 Task: Add Dr. Bronner's 18-in-1 Hemp Eucalyptus Pure-Castile Soap to the cart.
Action: Mouse moved to (1011, 364)
Screenshot: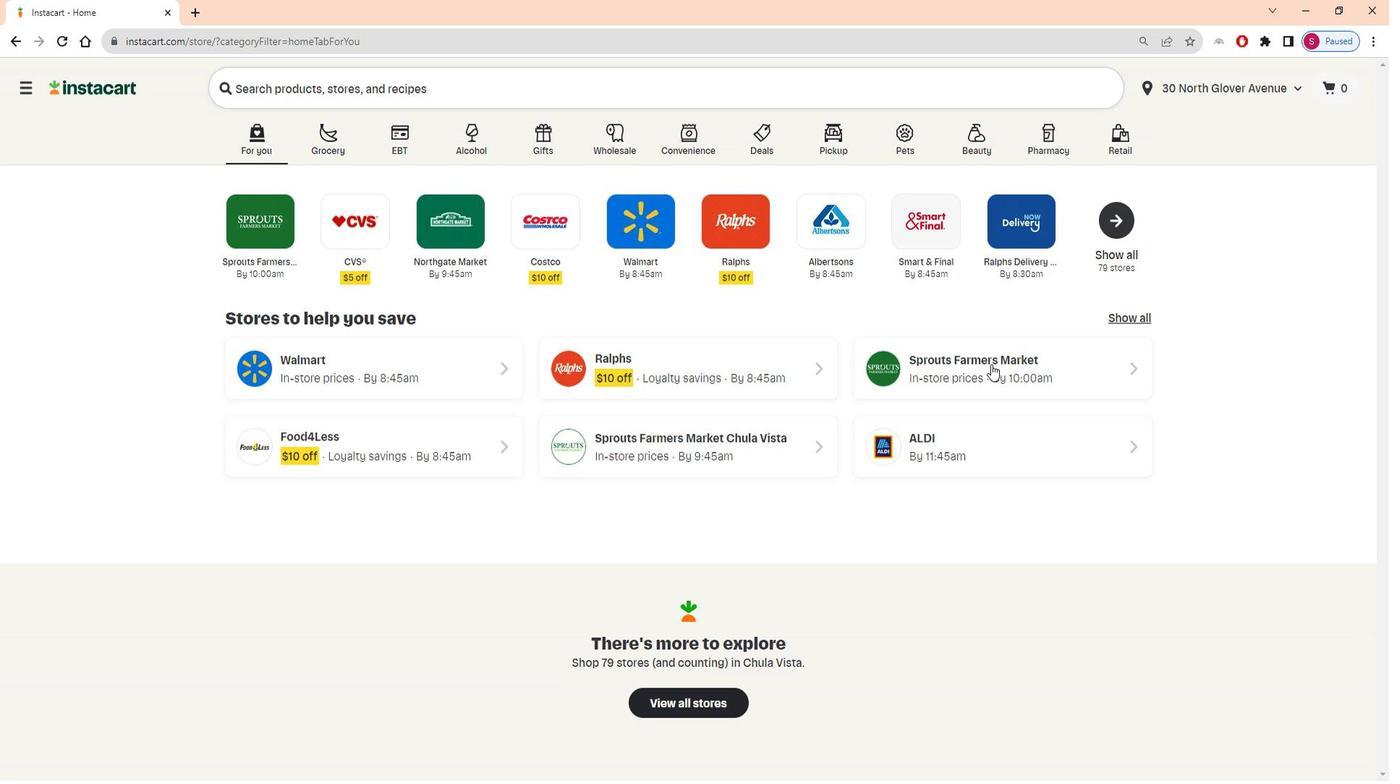 
Action: Mouse pressed left at (1011, 364)
Screenshot: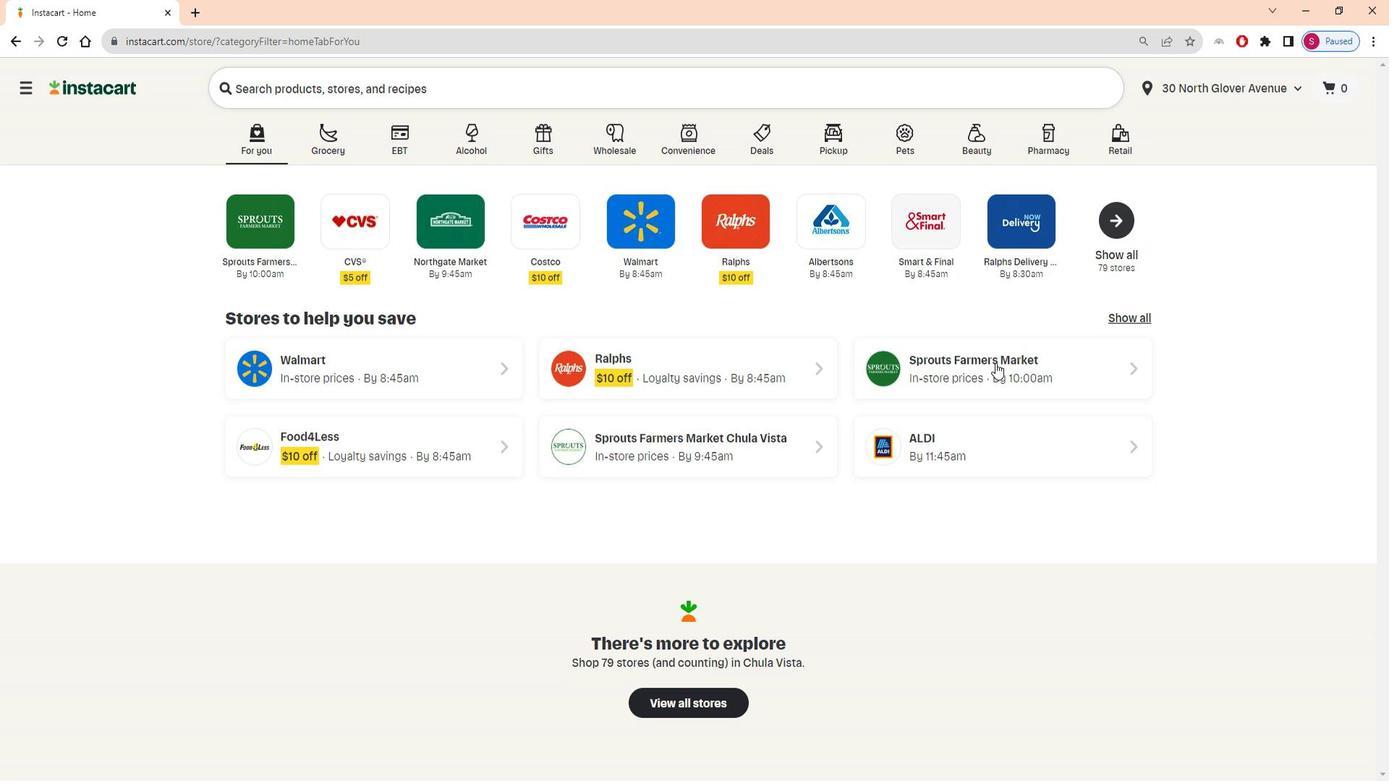 
Action: Mouse moved to (107, 469)
Screenshot: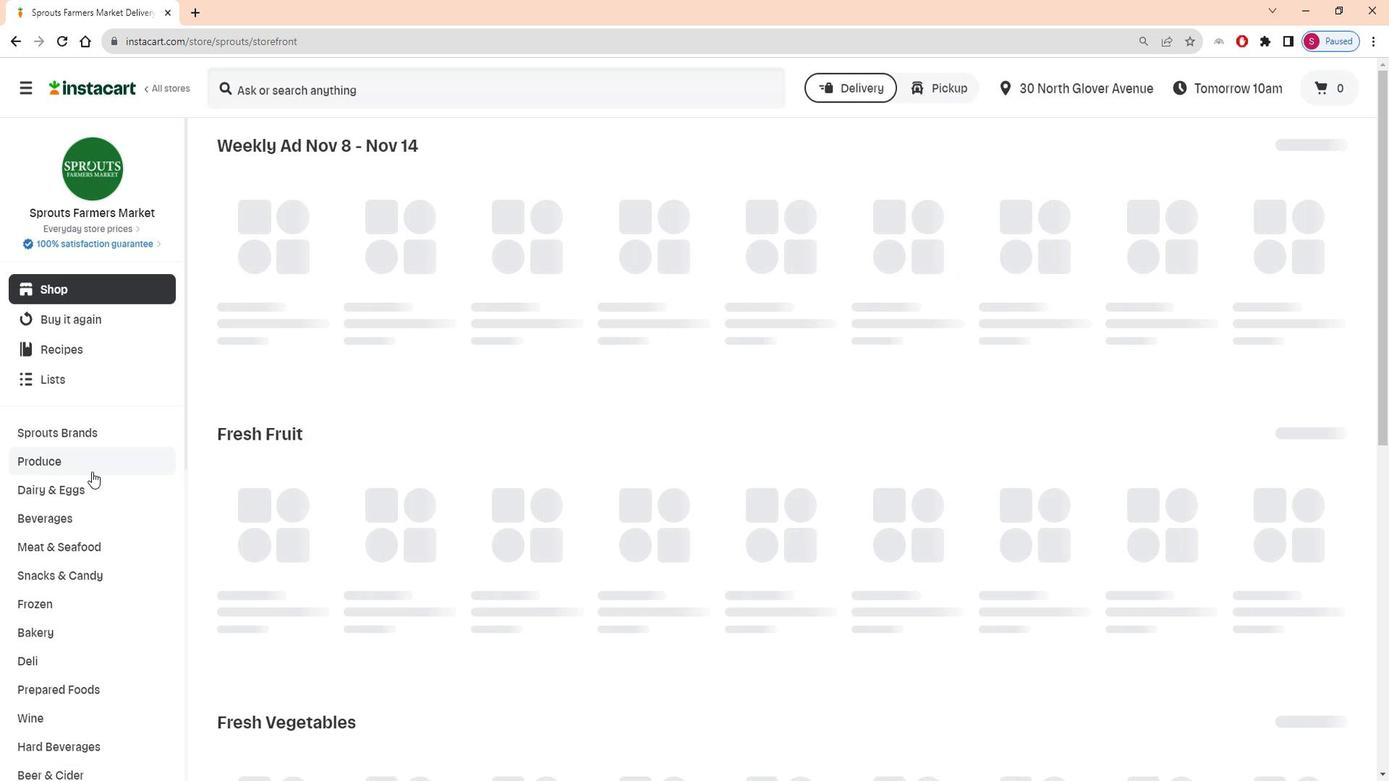 
Action: Mouse scrolled (107, 469) with delta (0, 0)
Screenshot: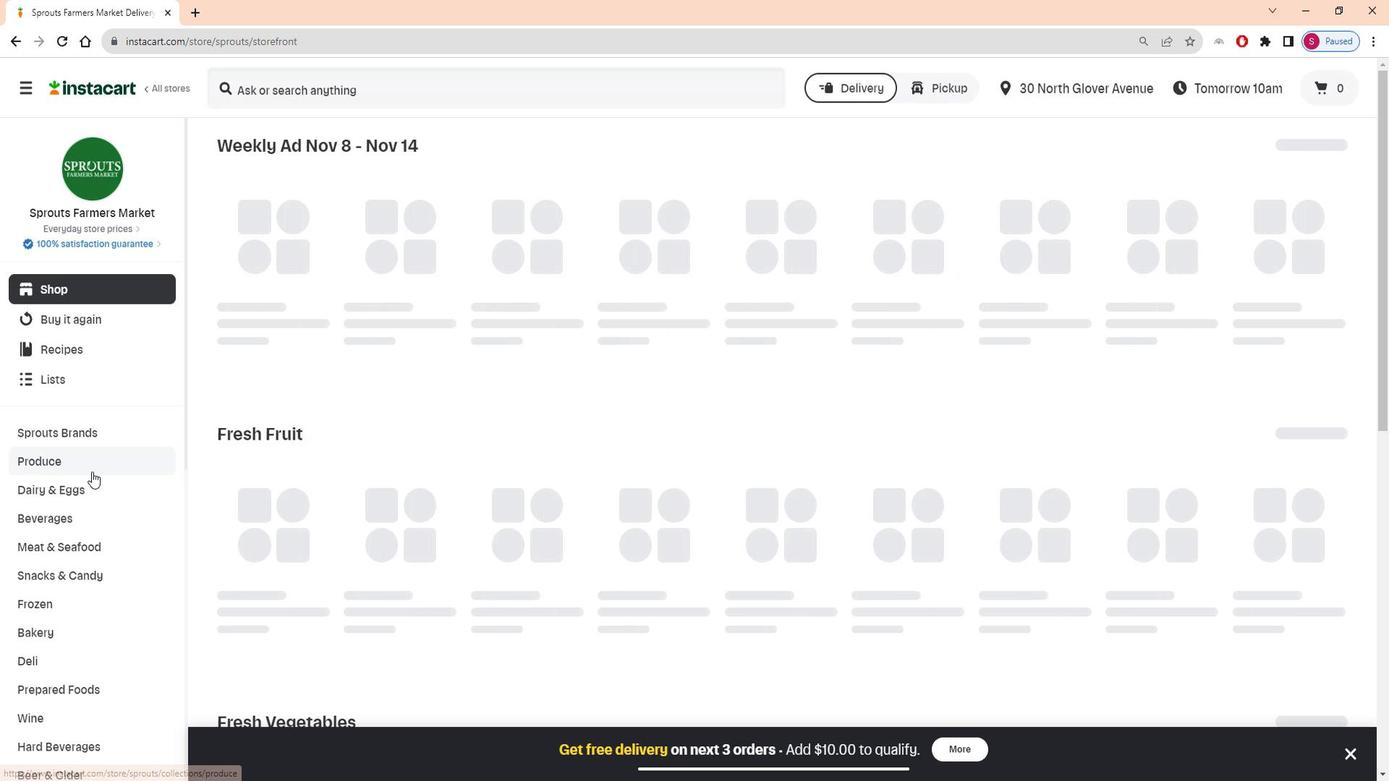 
Action: Mouse scrolled (107, 469) with delta (0, 0)
Screenshot: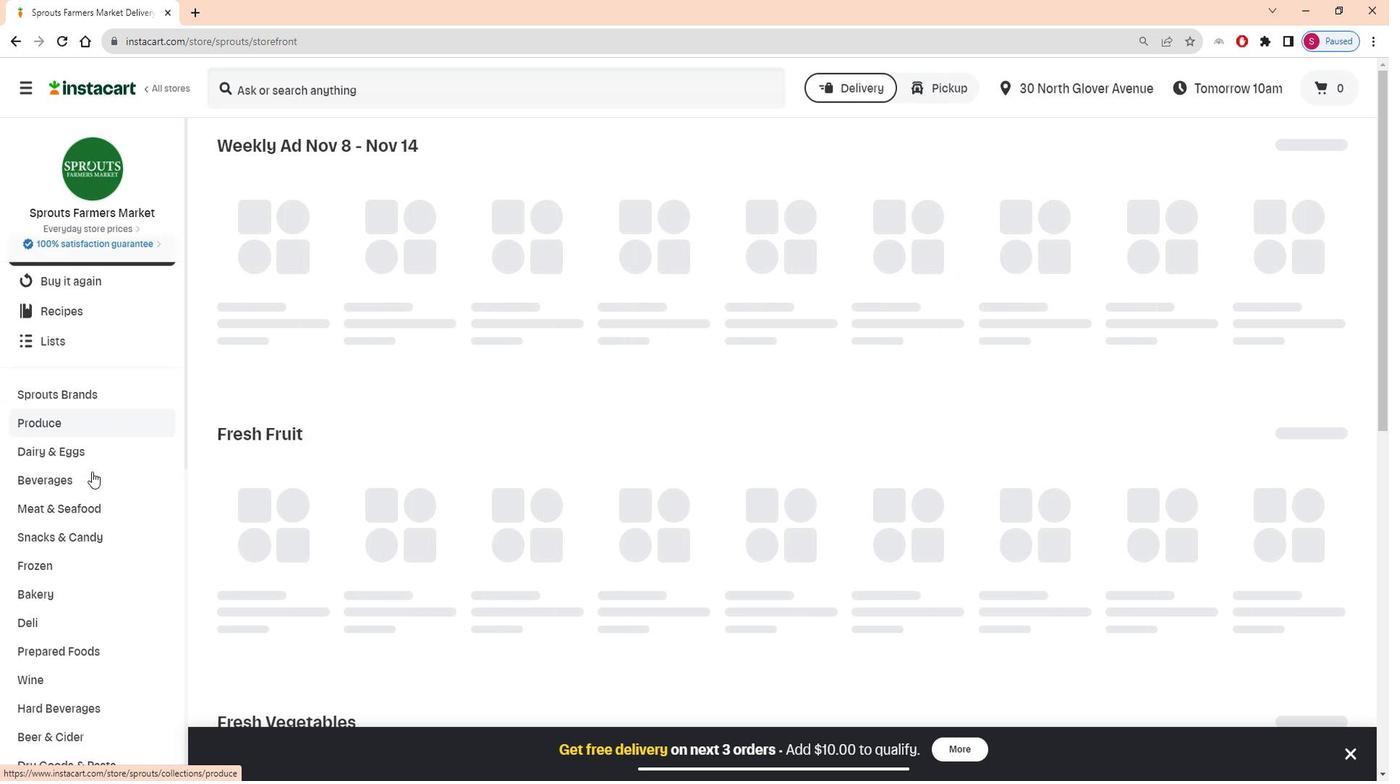 
Action: Mouse scrolled (107, 469) with delta (0, 0)
Screenshot: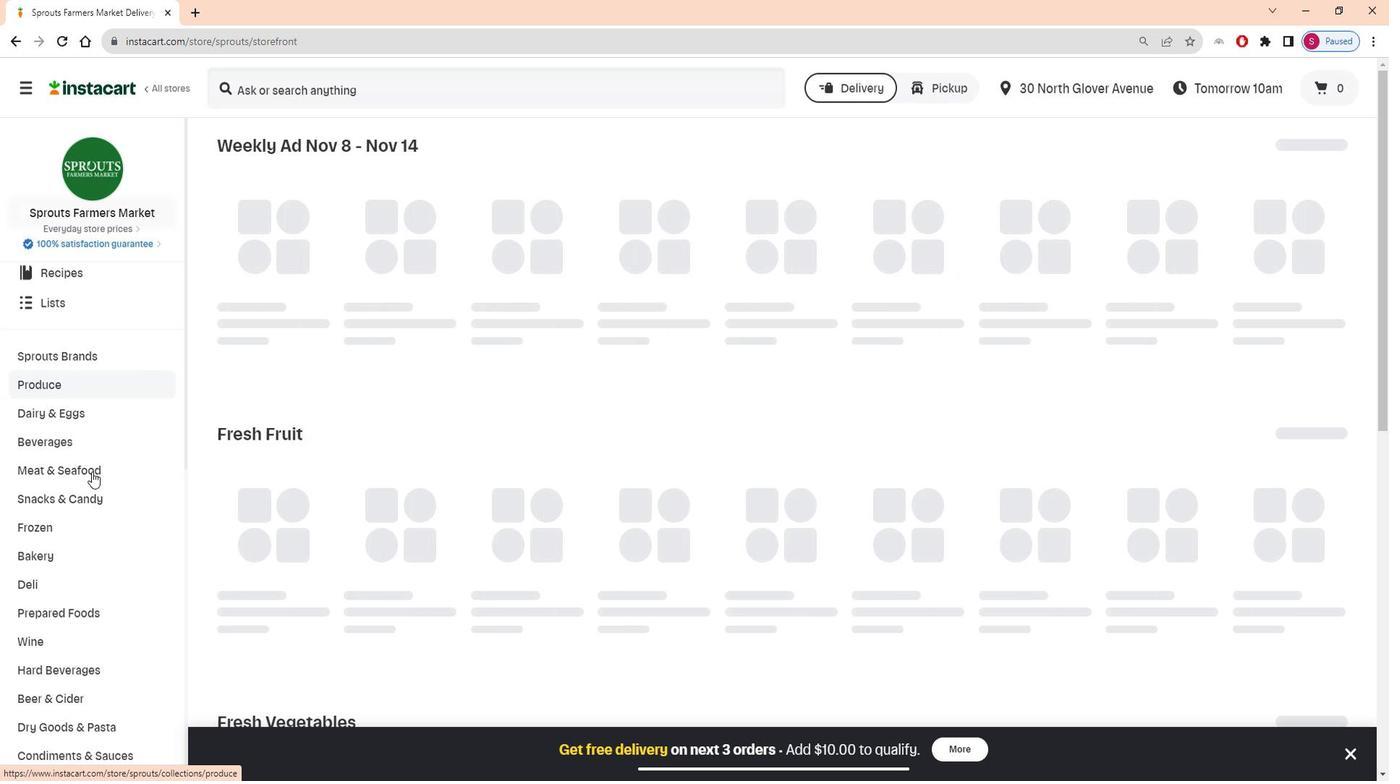 
Action: Mouse scrolled (107, 469) with delta (0, 0)
Screenshot: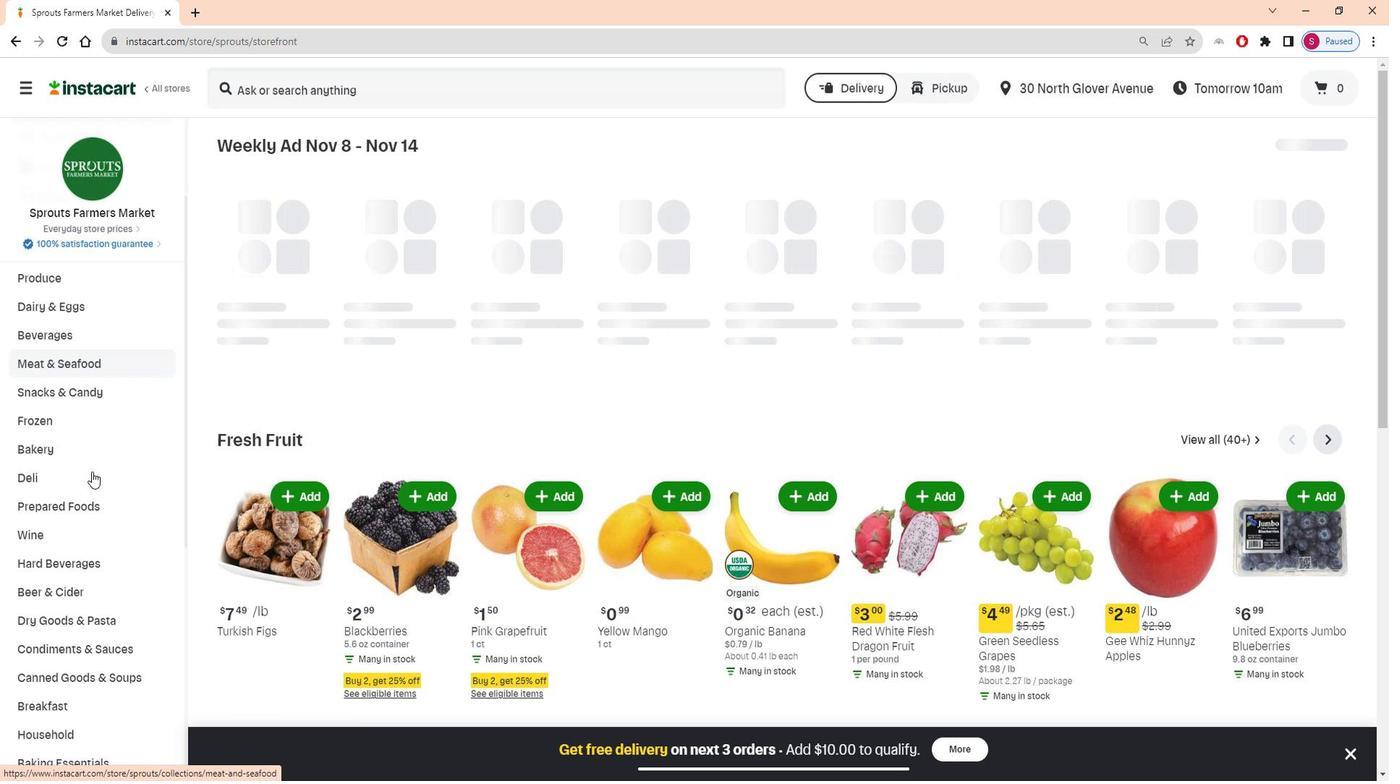 
Action: Mouse moved to (85, 715)
Screenshot: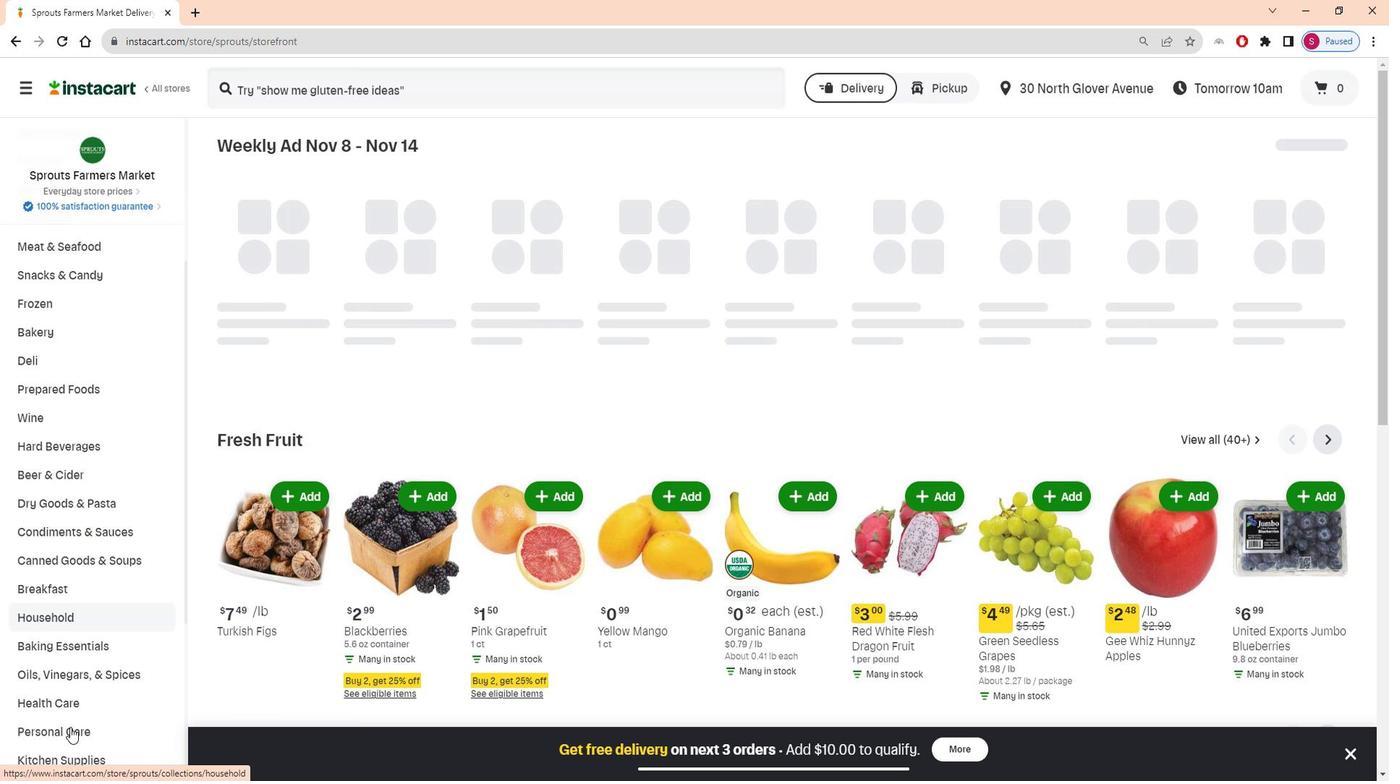 
Action: Mouse pressed left at (85, 715)
Screenshot: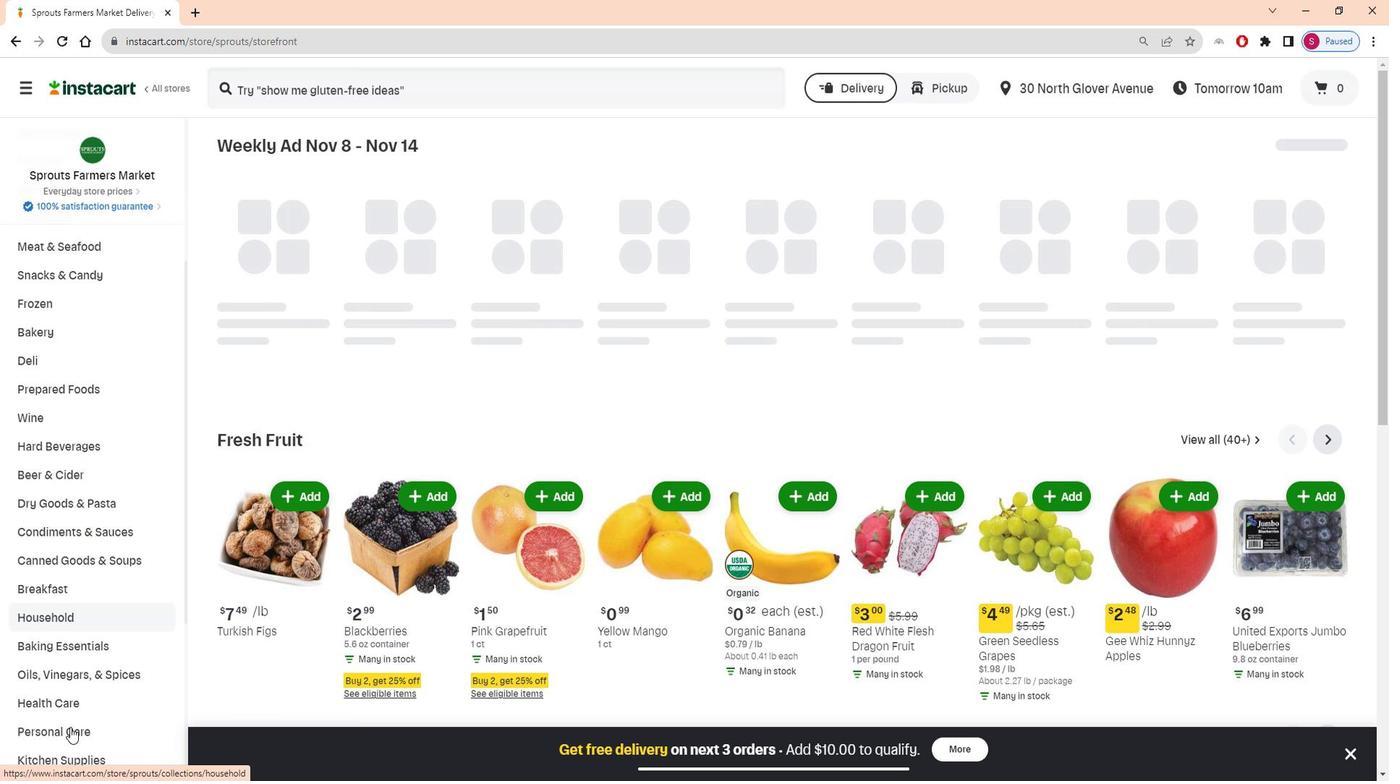
Action: Mouse moved to (366, 199)
Screenshot: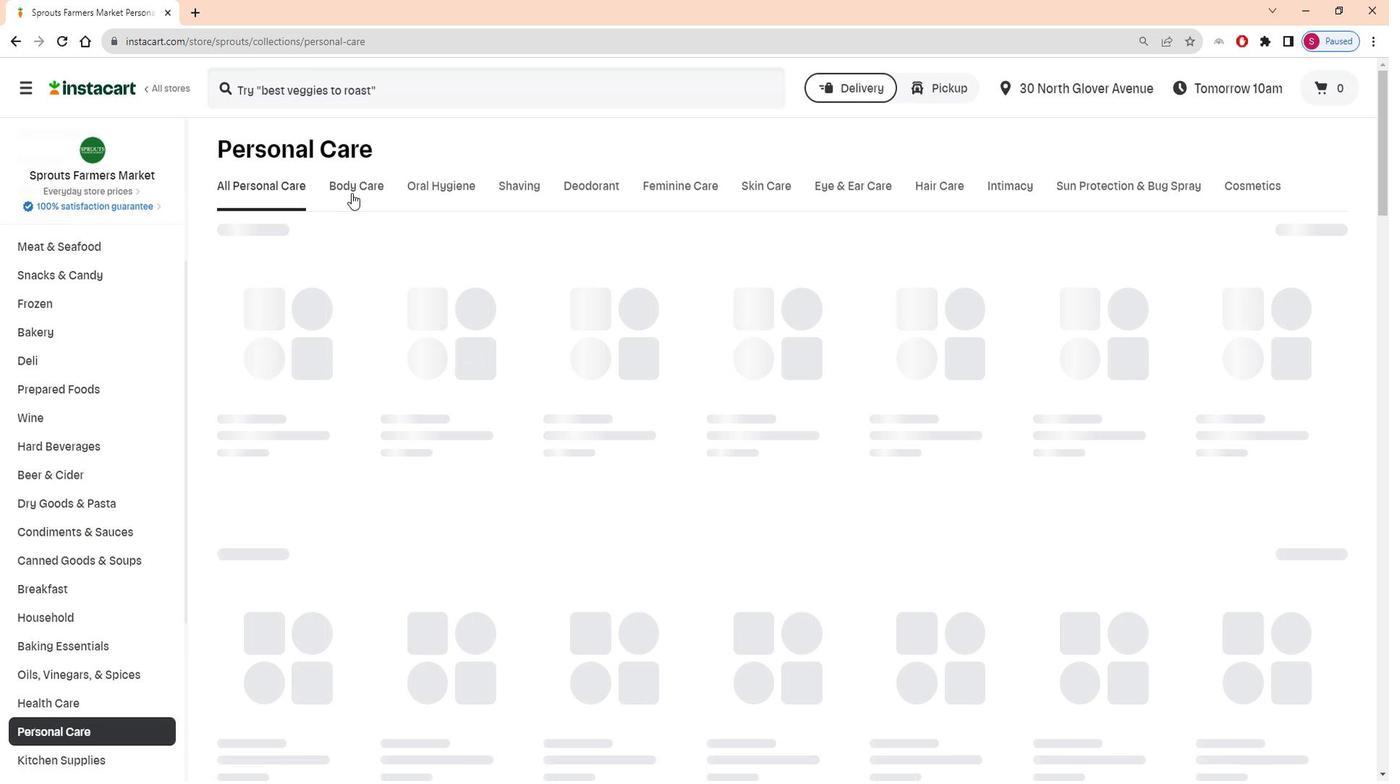 
Action: Mouse pressed left at (366, 199)
Screenshot: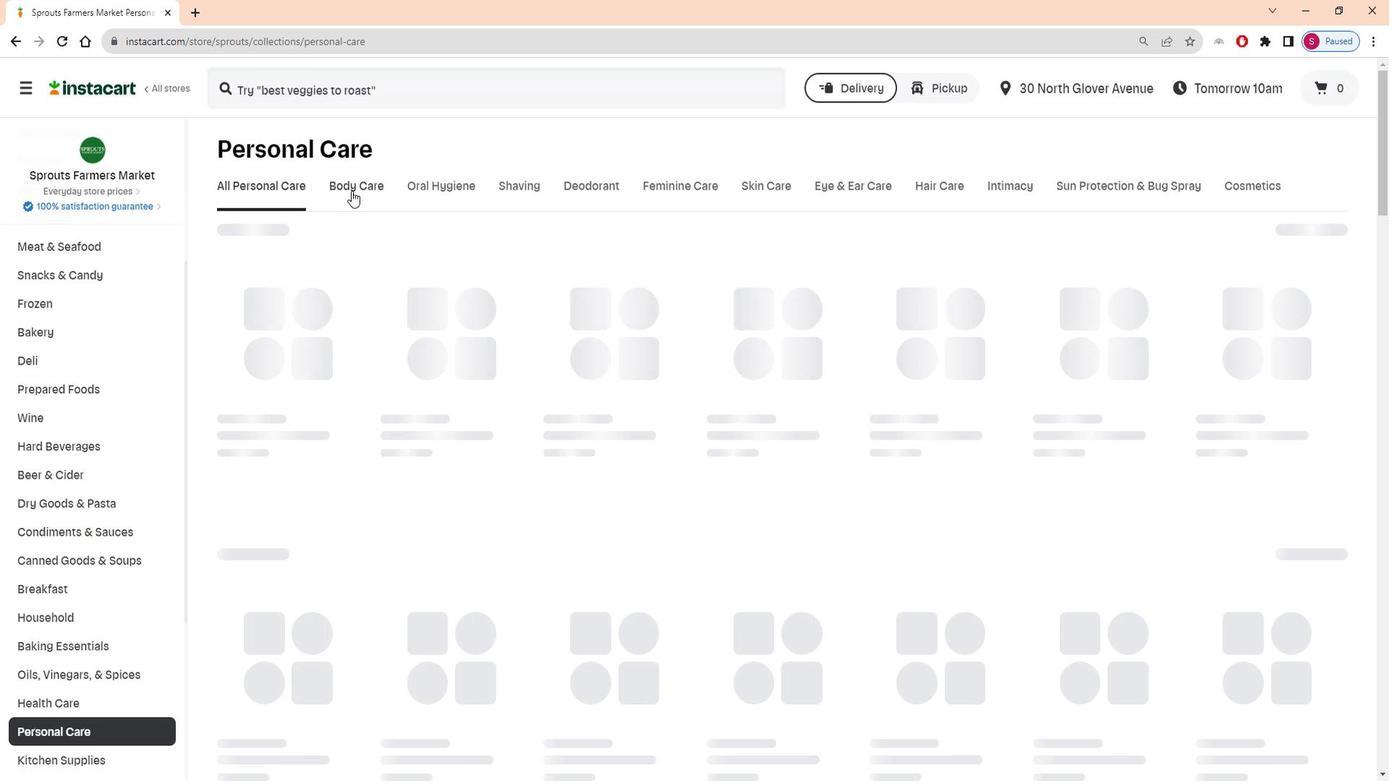 
Action: Mouse moved to (503, 262)
Screenshot: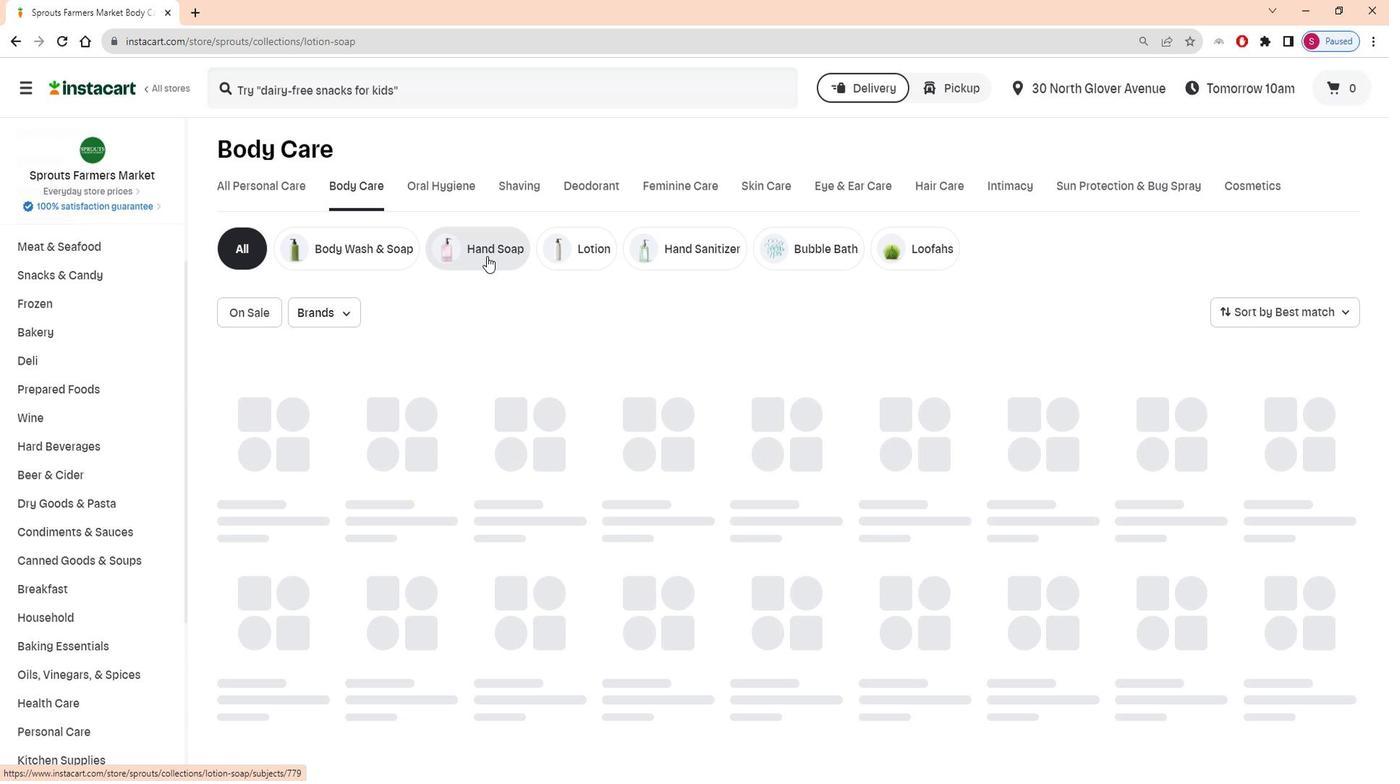 
Action: Mouse pressed left at (503, 262)
Screenshot: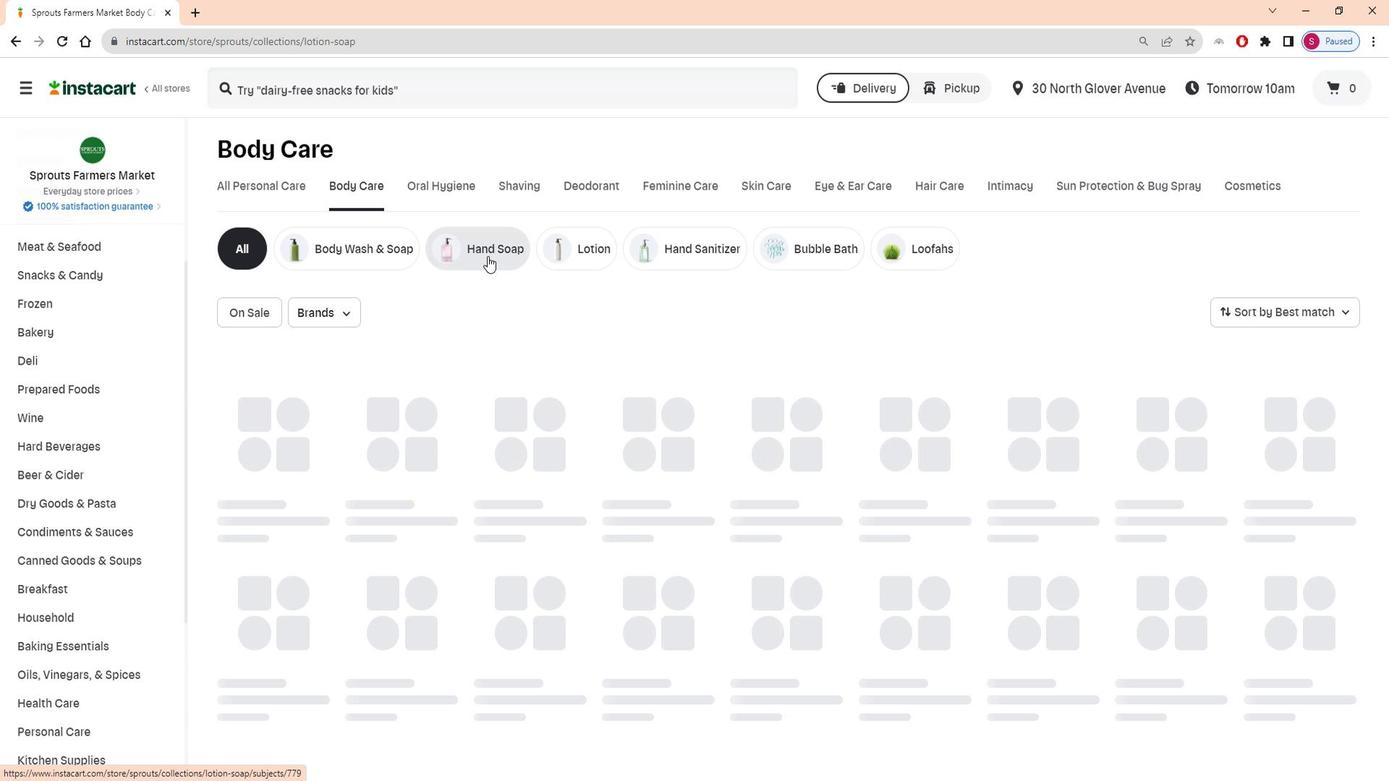 
Action: Mouse moved to (622, 325)
Screenshot: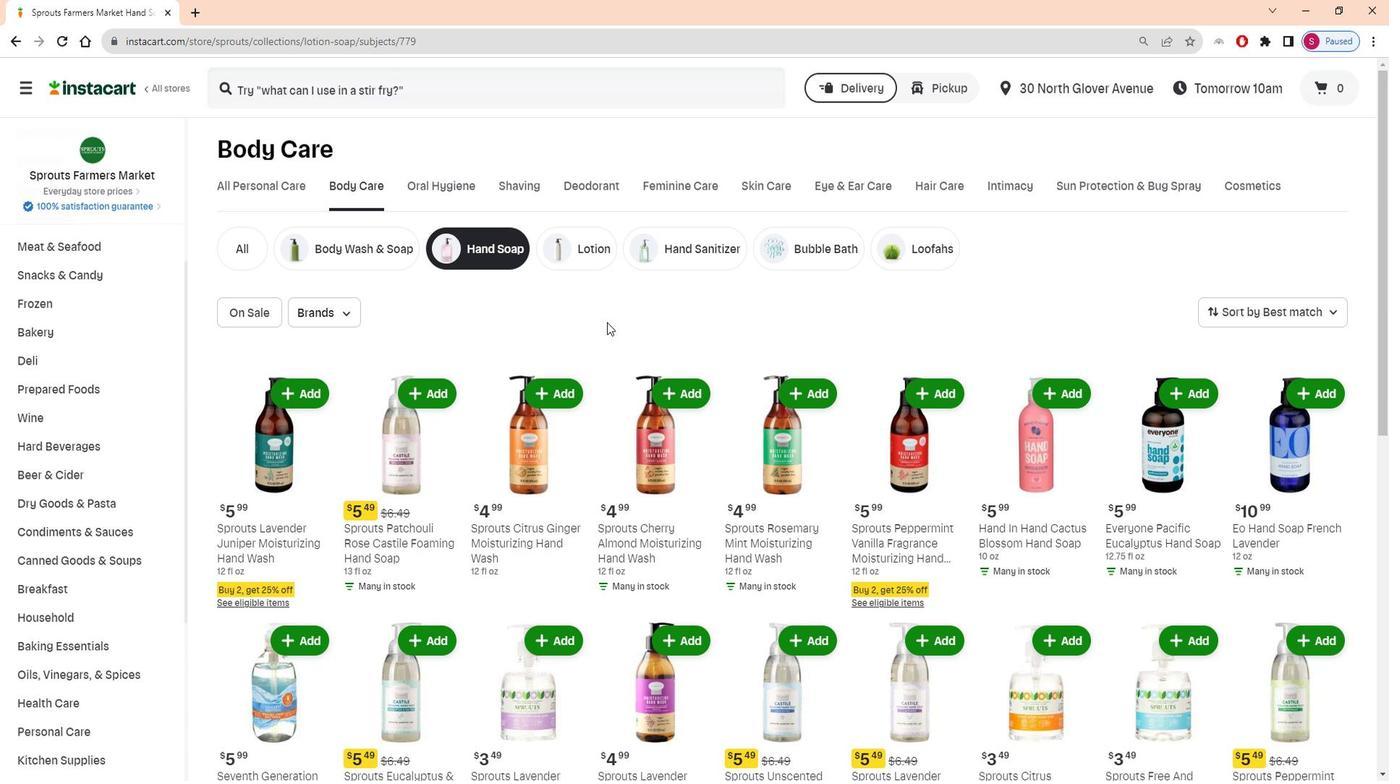 
Action: Mouse scrolled (622, 324) with delta (0, 0)
Screenshot: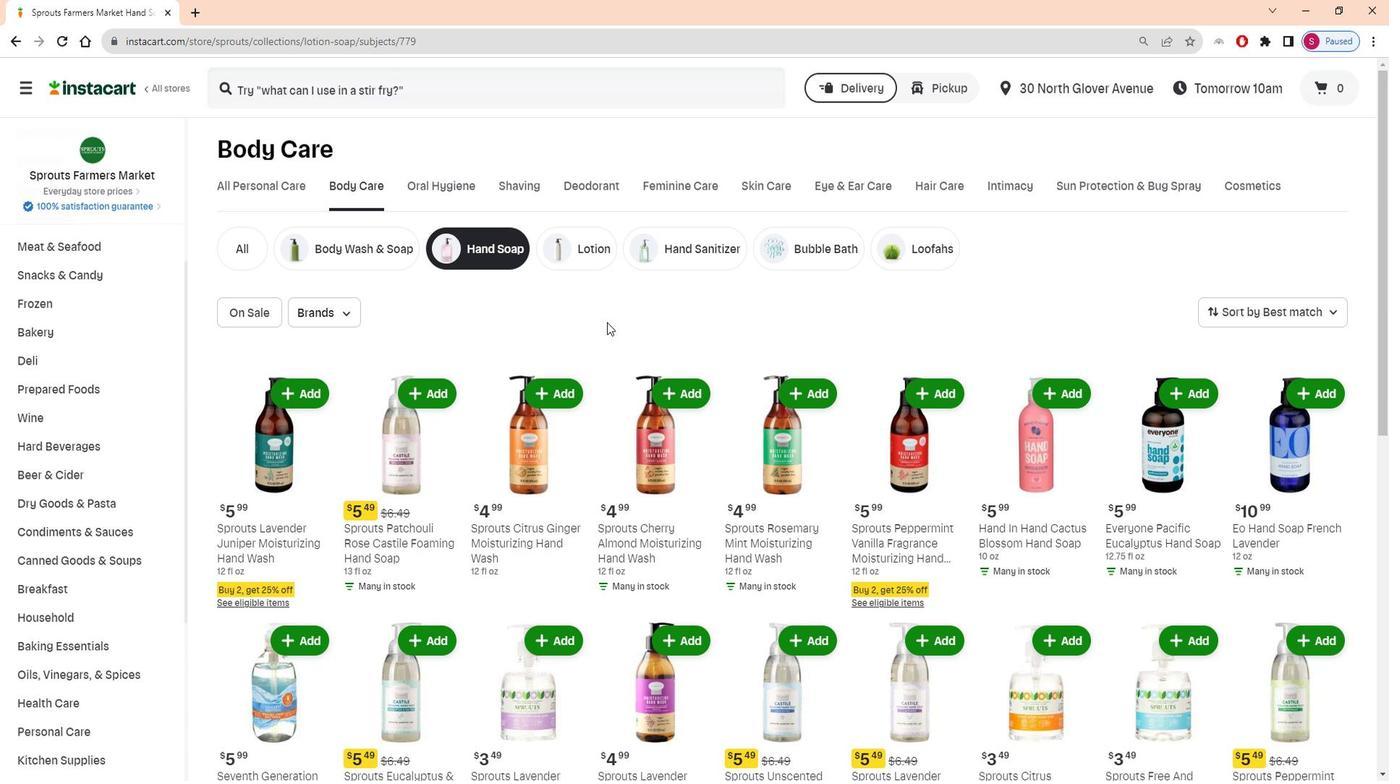 
Action: Mouse moved to (622, 325)
Screenshot: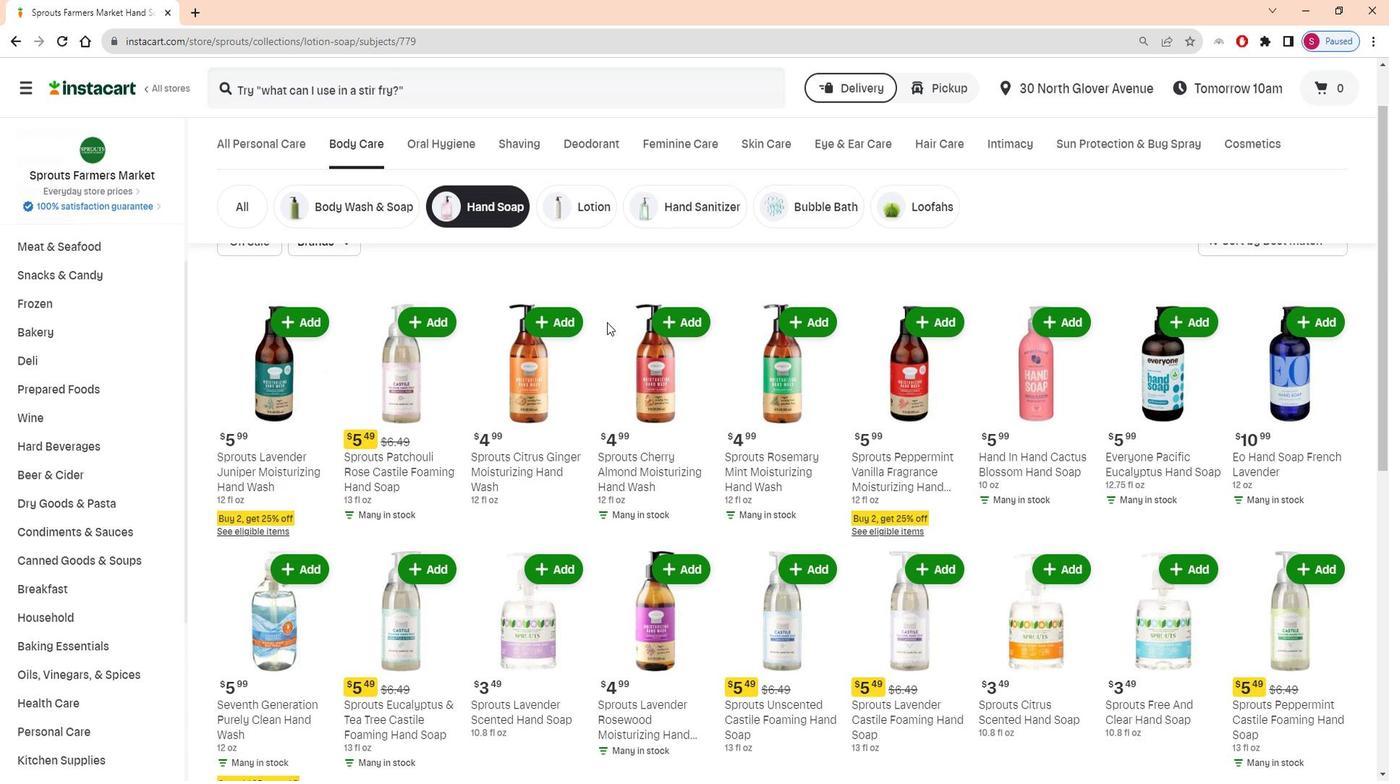 
Action: Mouse scrolled (622, 324) with delta (0, 0)
Screenshot: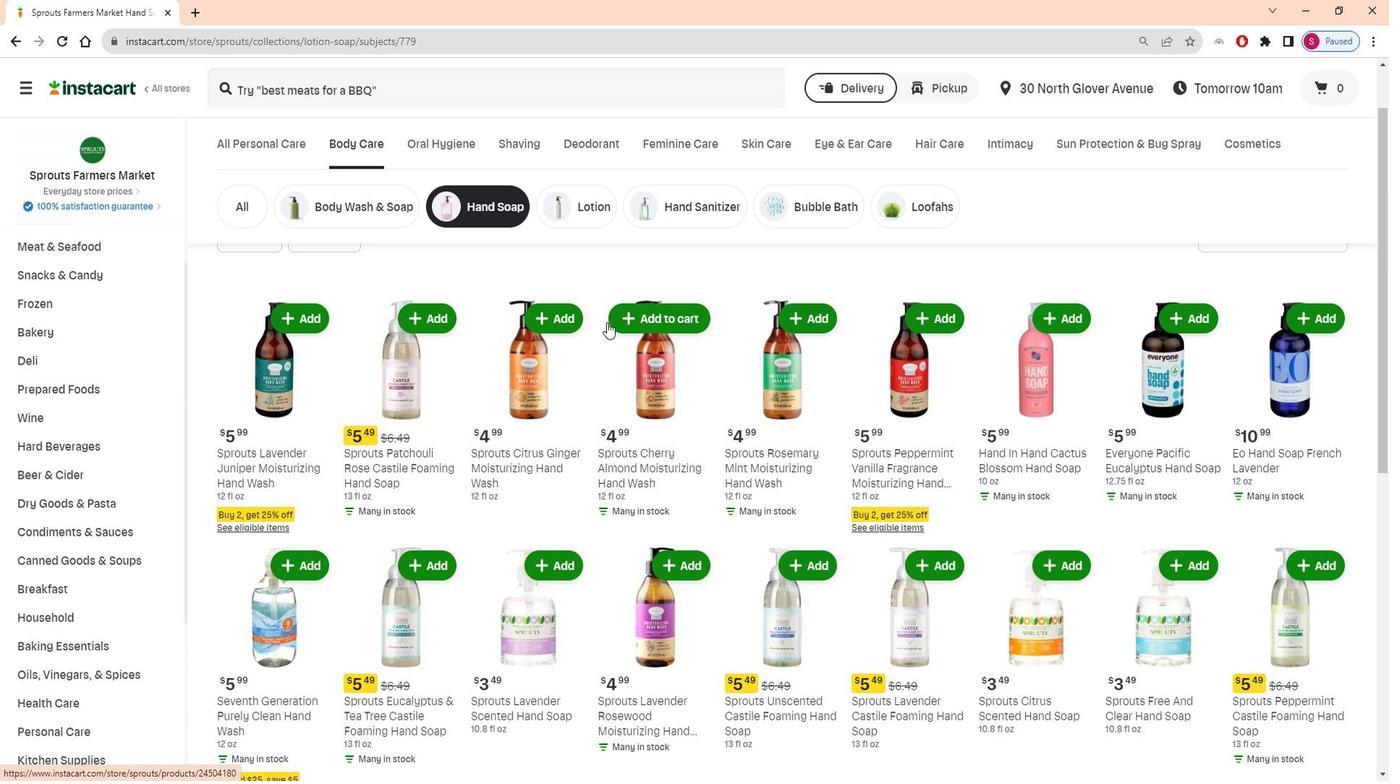 
Action: Mouse scrolled (622, 324) with delta (0, 0)
Screenshot: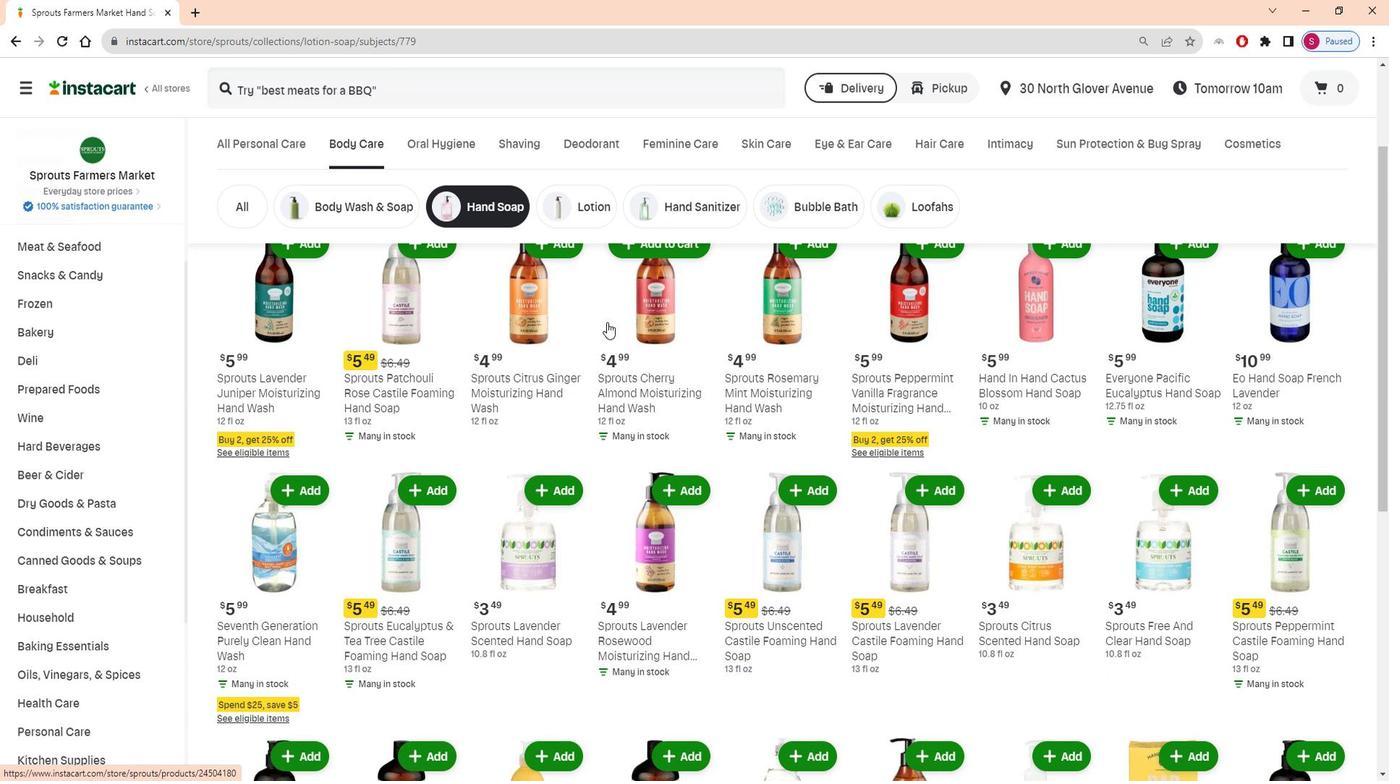 
Action: Mouse scrolled (622, 324) with delta (0, 0)
Screenshot: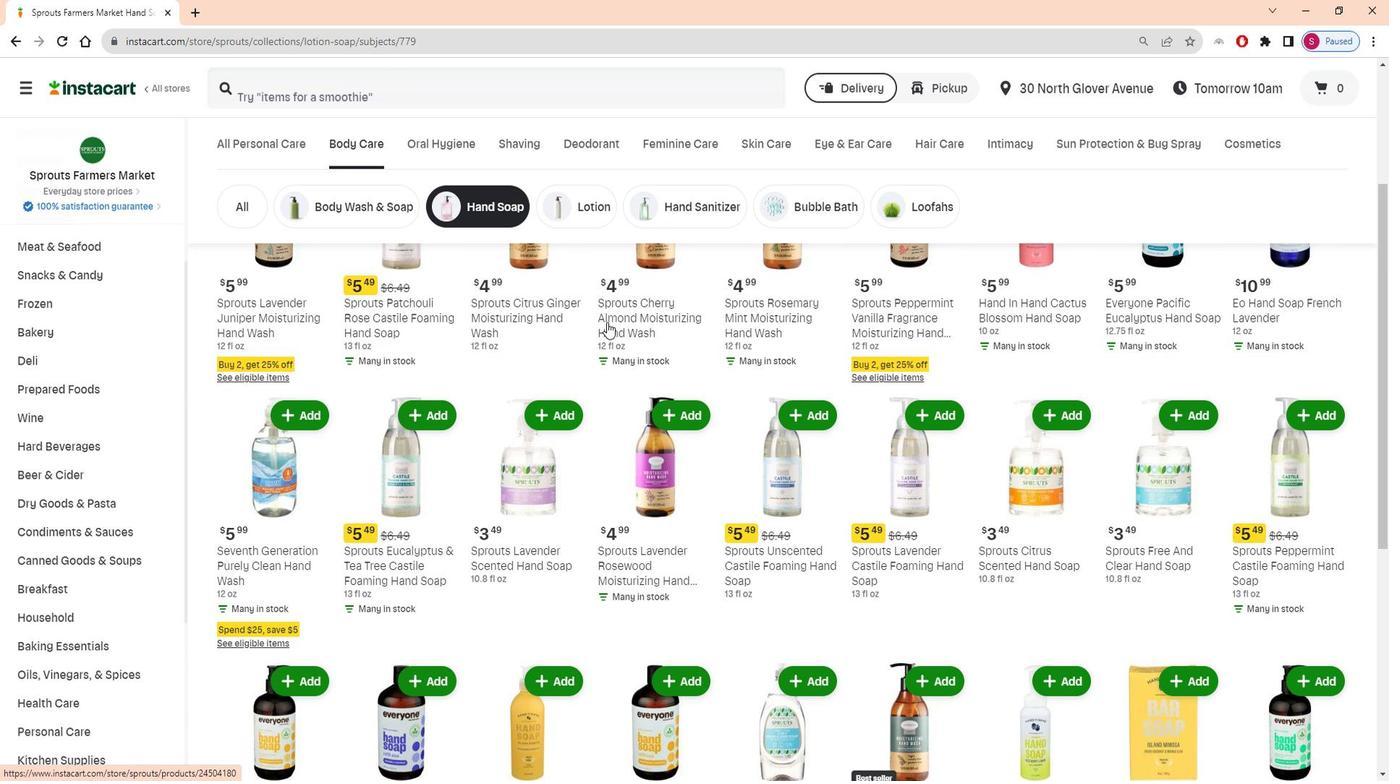 
Action: Mouse scrolled (622, 324) with delta (0, 0)
Screenshot: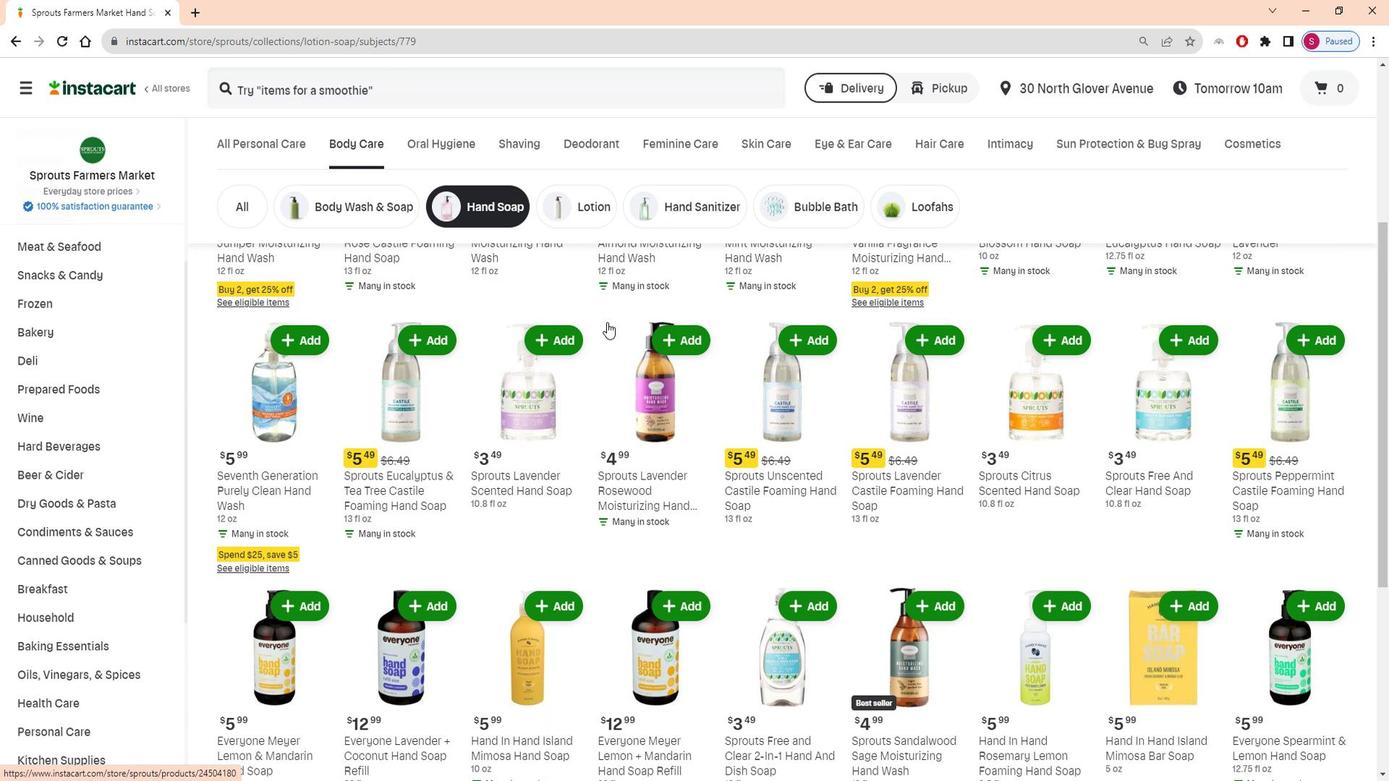 
Action: Mouse scrolled (622, 324) with delta (0, 0)
Screenshot: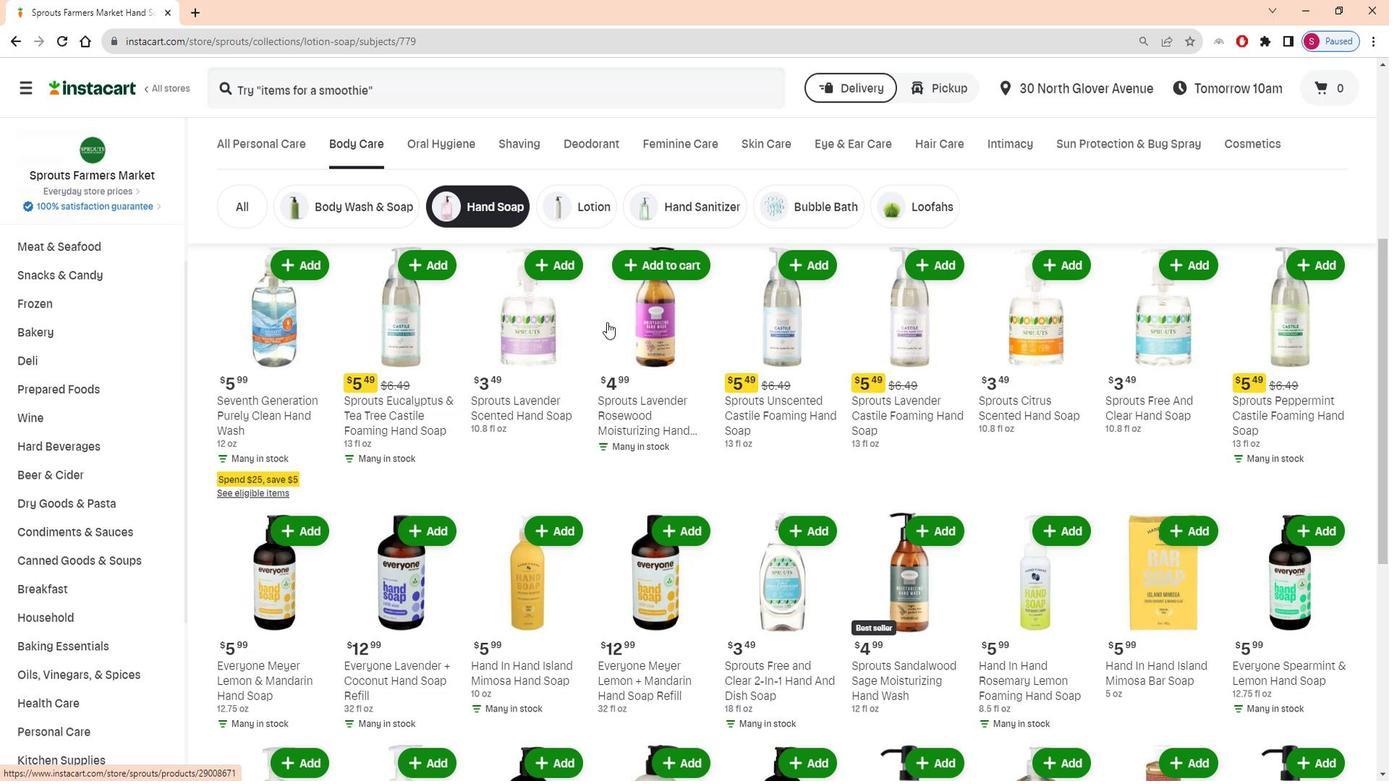 
Action: Mouse scrolled (622, 324) with delta (0, 0)
Screenshot: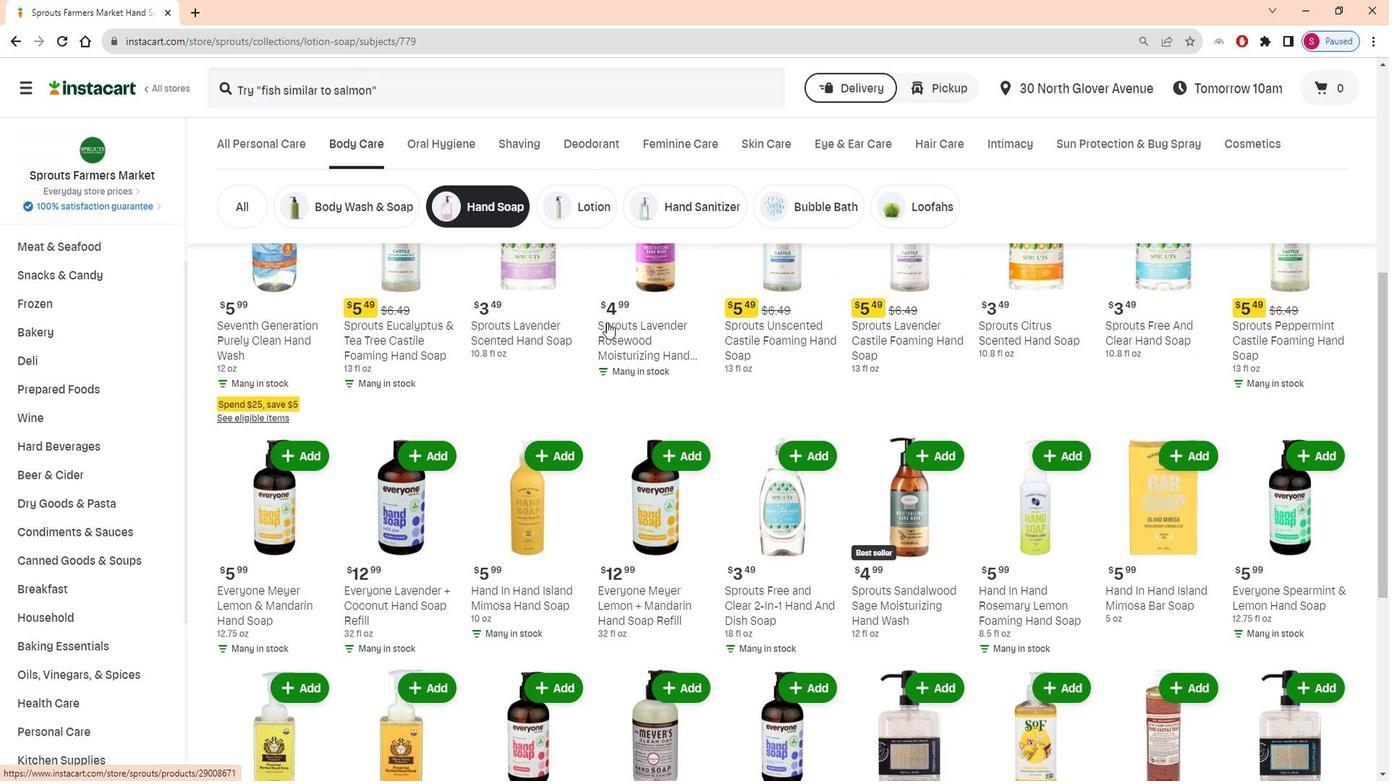 
Action: Mouse scrolled (622, 324) with delta (0, 0)
Screenshot: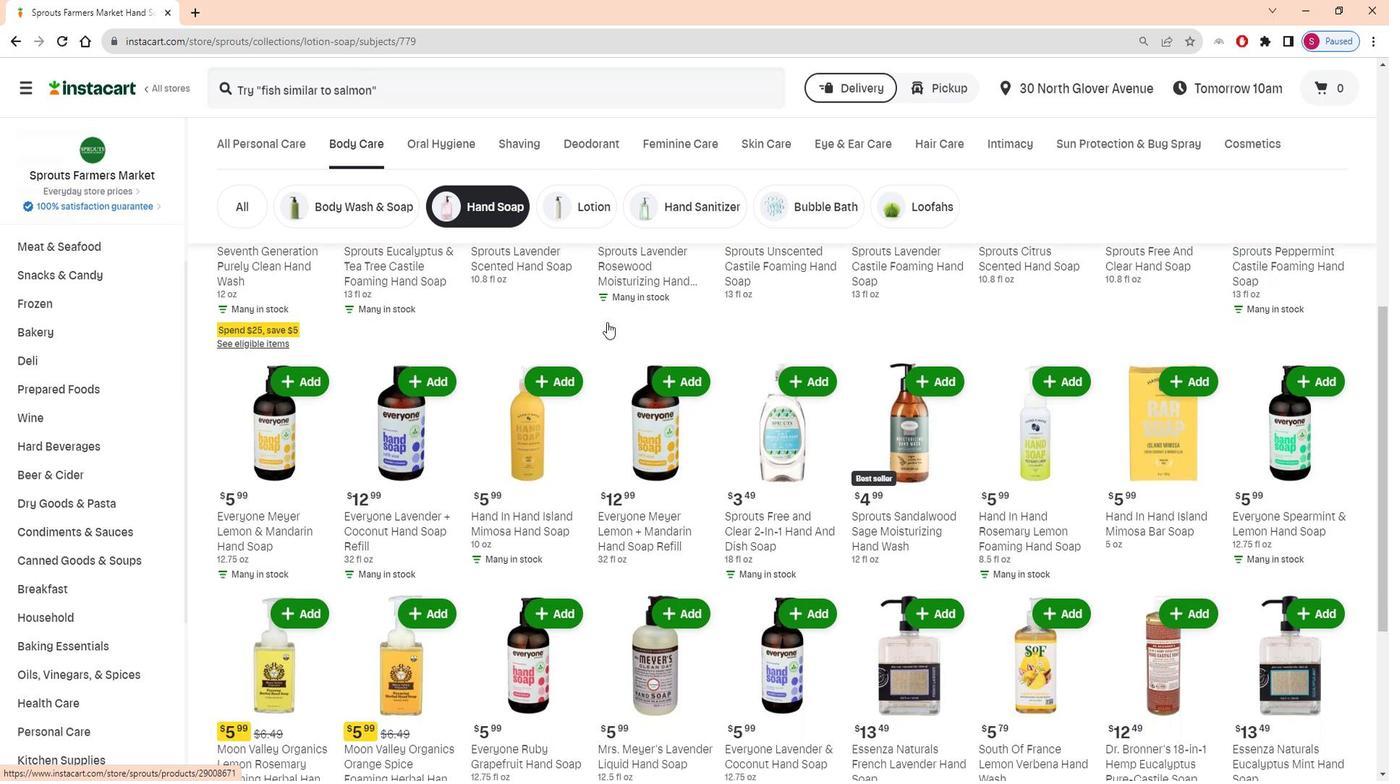 
Action: Mouse scrolled (622, 324) with delta (0, 0)
Screenshot: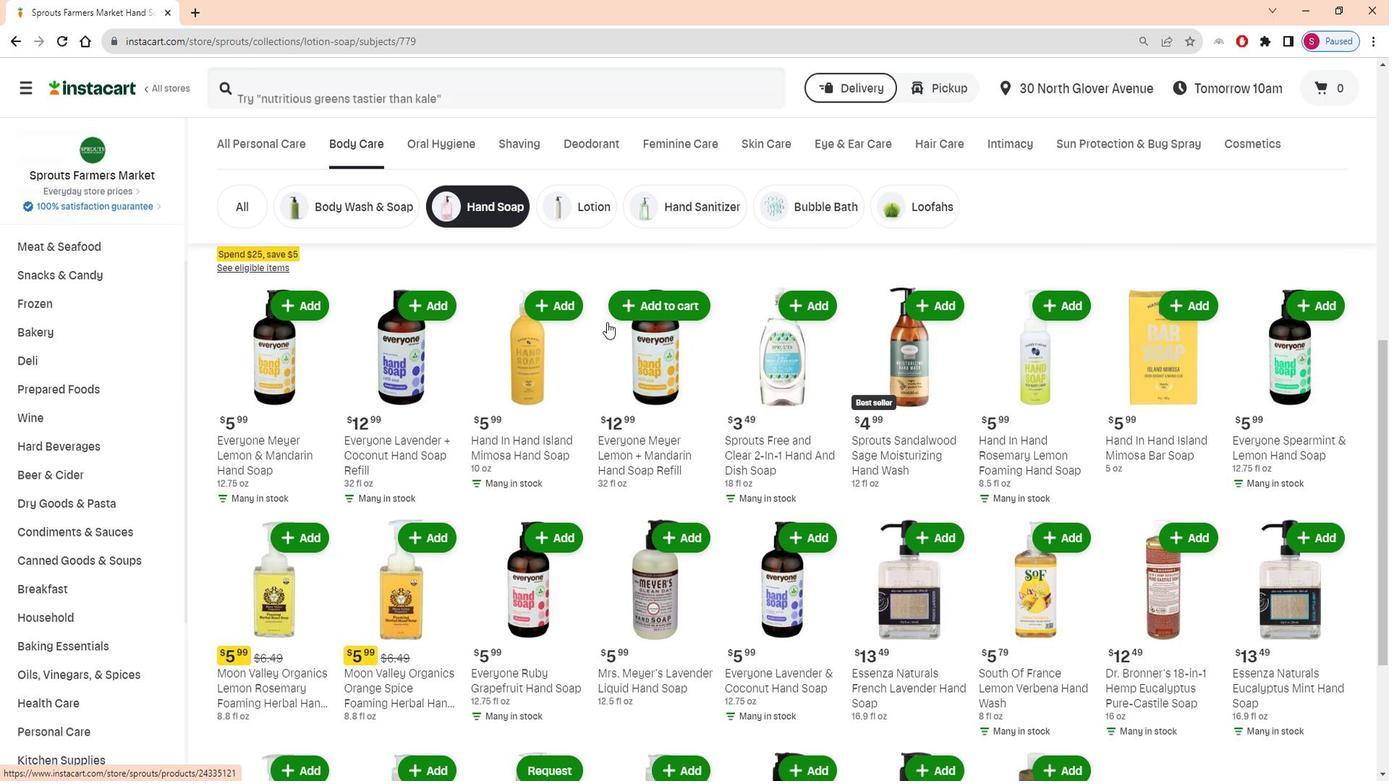 
Action: Mouse moved to (1207, 457)
Screenshot: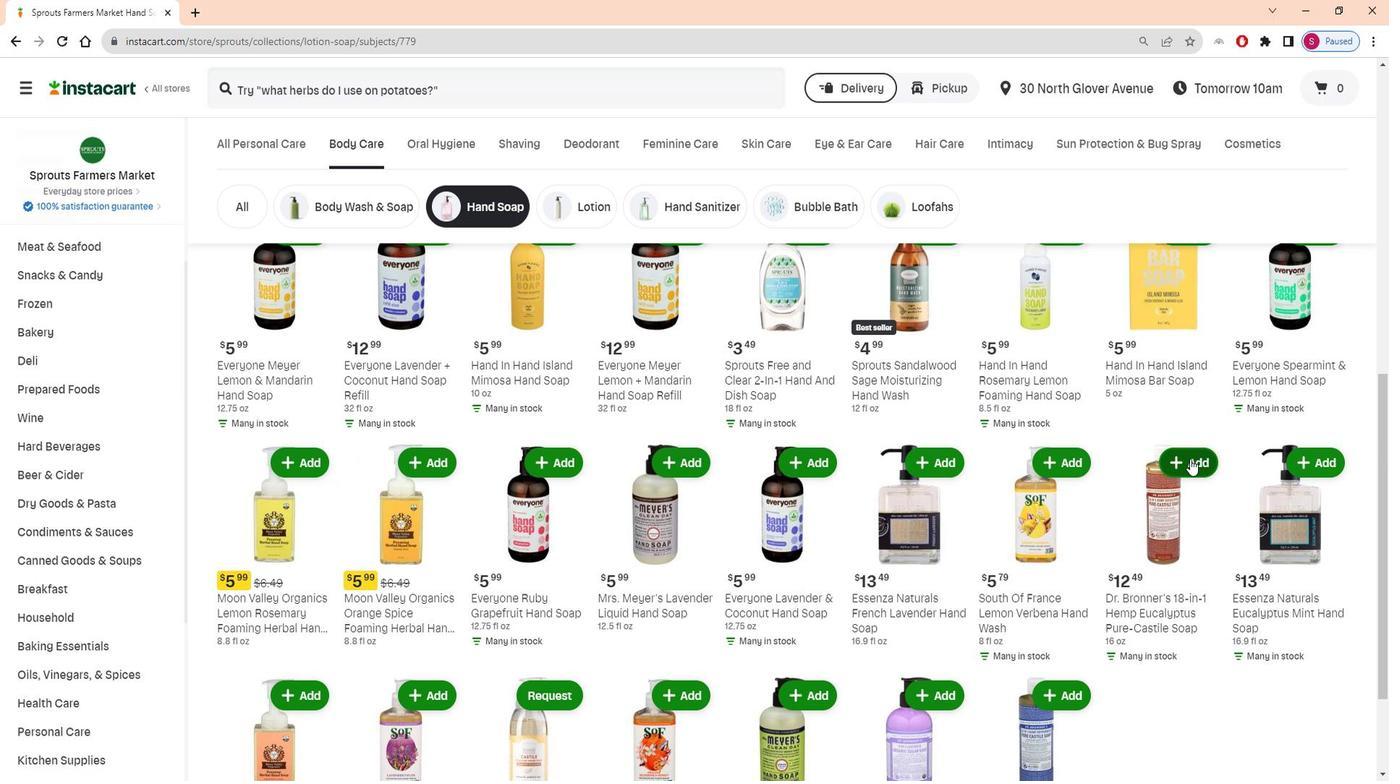 
Action: Mouse pressed left at (1207, 457)
Screenshot: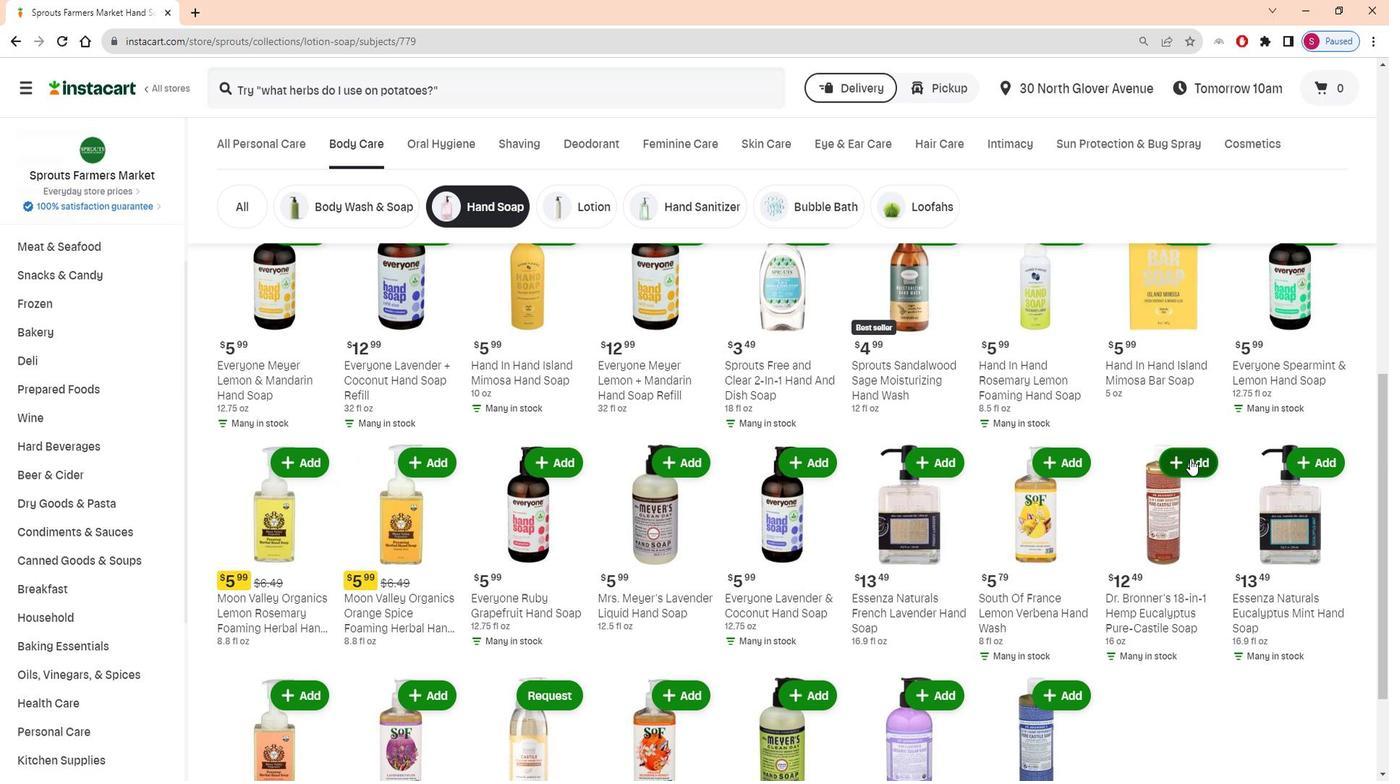 
Action: Mouse moved to (1213, 427)
Screenshot: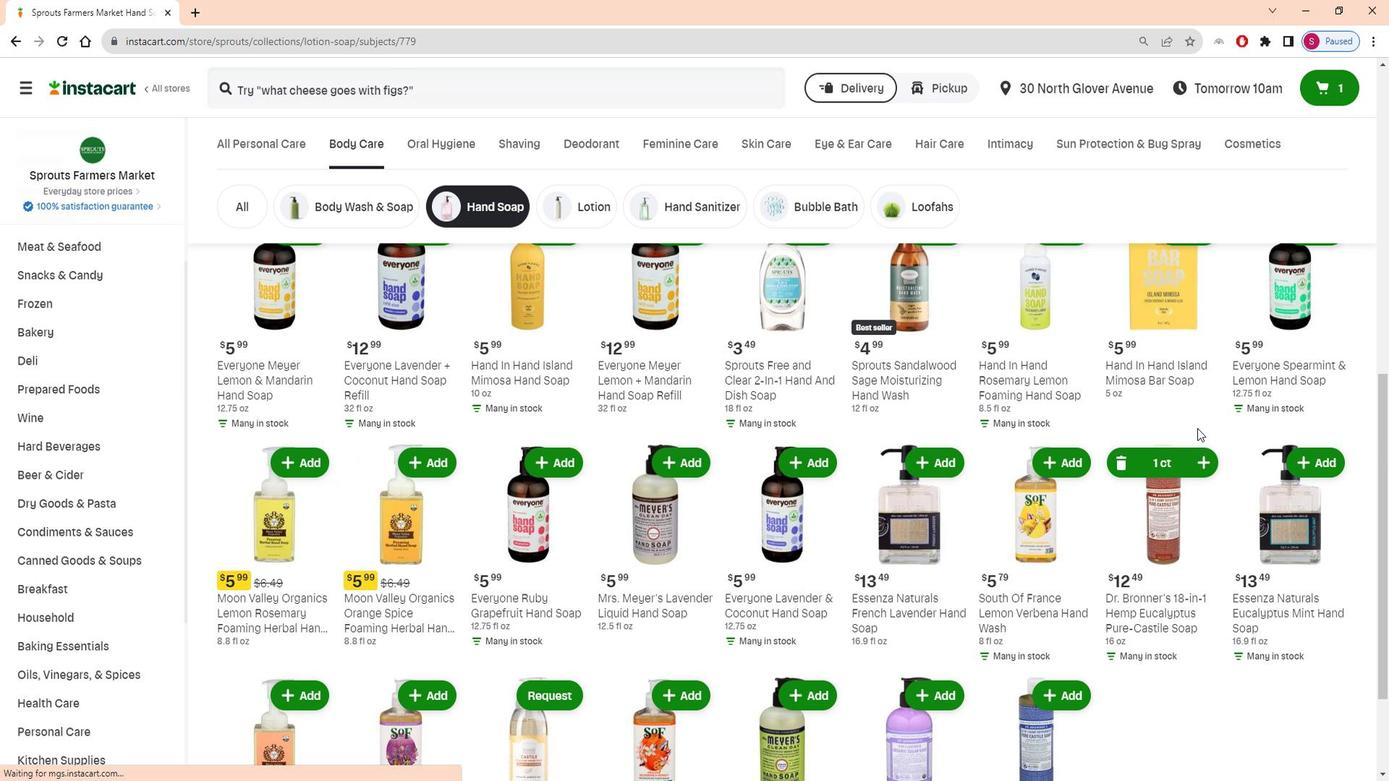
